 Task: Sort the products in the category "Scones" by best match.
Action: Mouse moved to (18, 76)
Screenshot: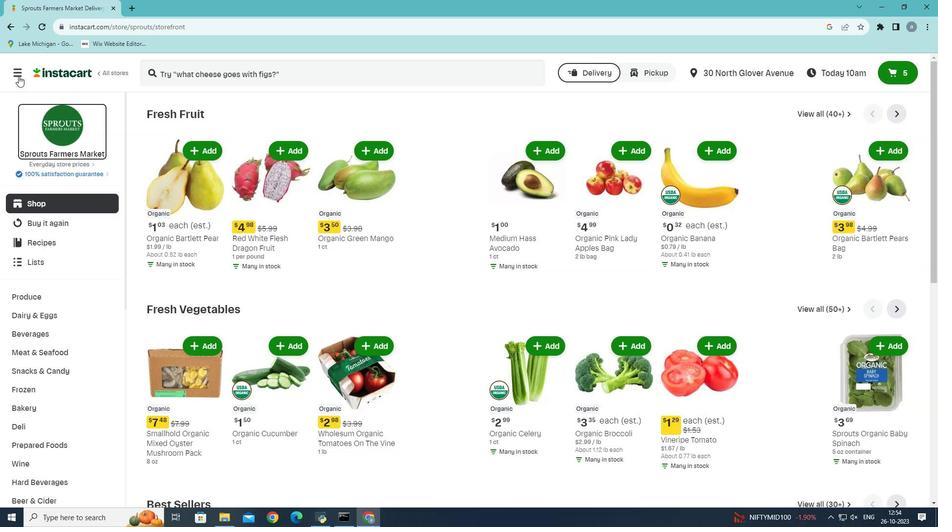 
Action: Mouse pressed left at (18, 76)
Screenshot: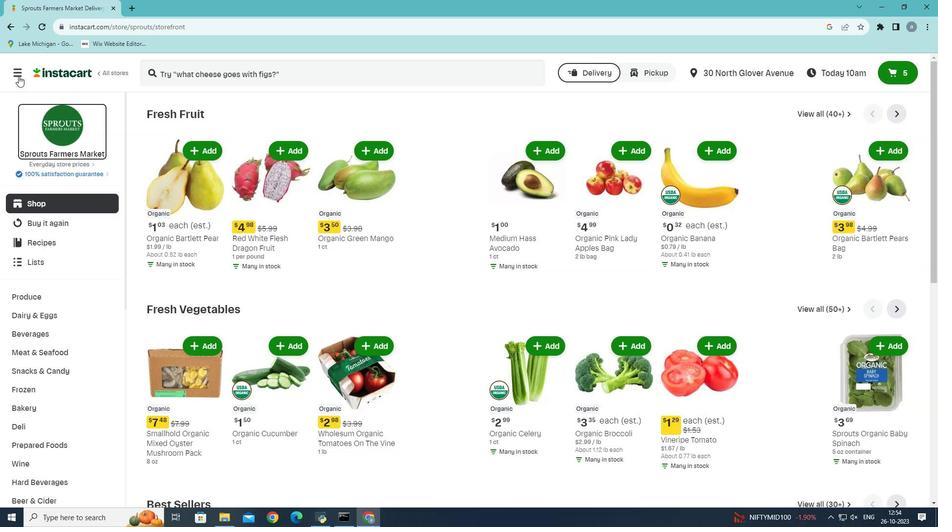 
Action: Mouse moved to (24, 283)
Screenshot: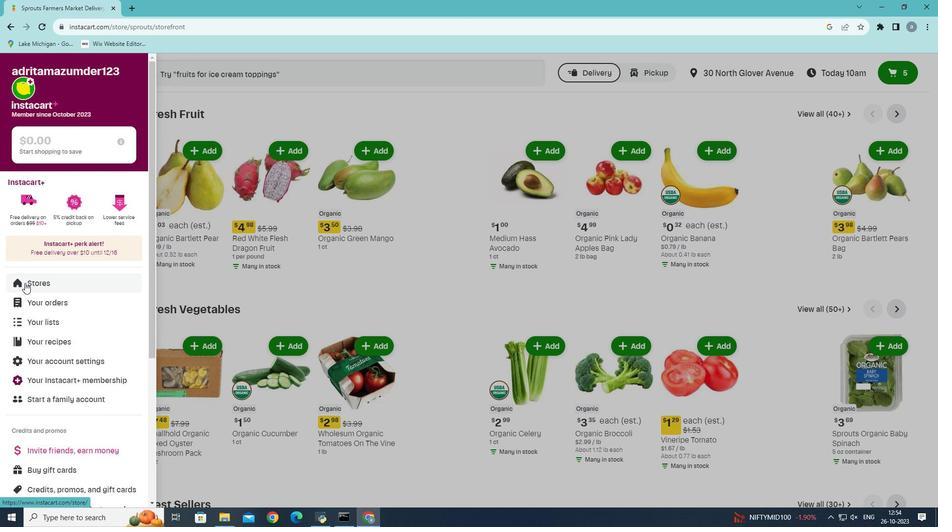 
Action: Mouse pressed left at (24, 283)
Screenshot: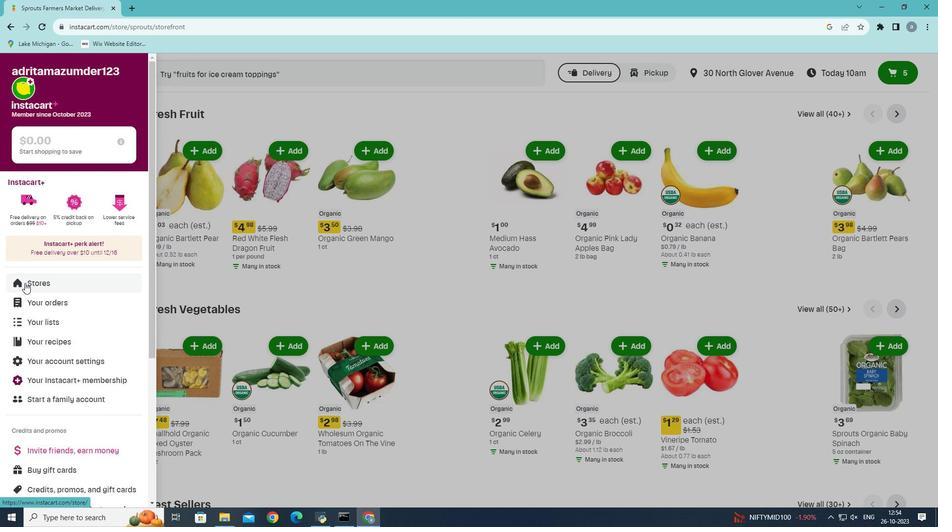 
Action: Mouse moved to (234, 110)
Screenshot: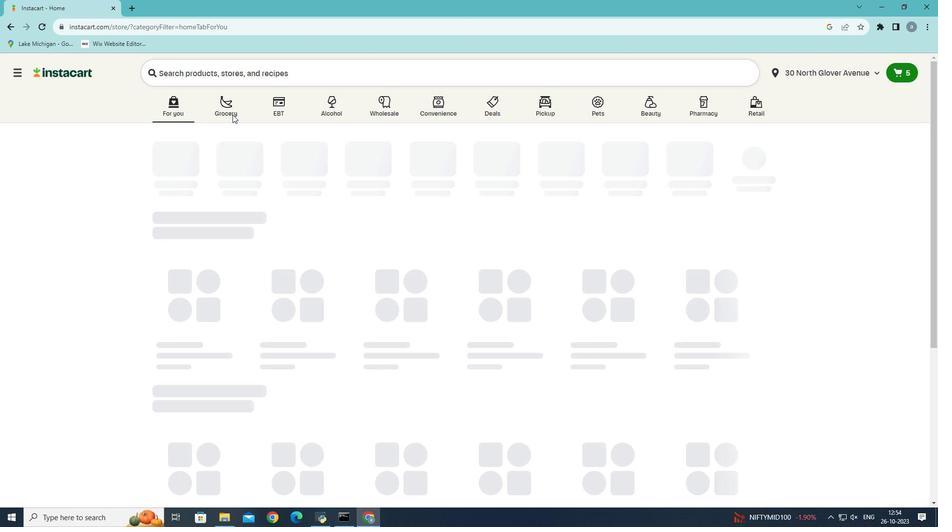 
Action: Mouse pressed left at (234, 110)
Screenshot: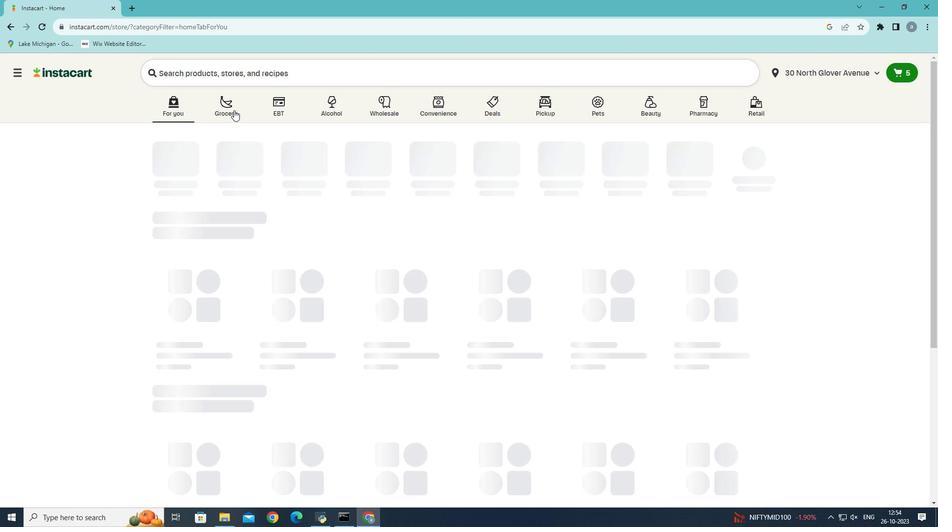
Action: Mouse moved to (208, 286)
Screenshot: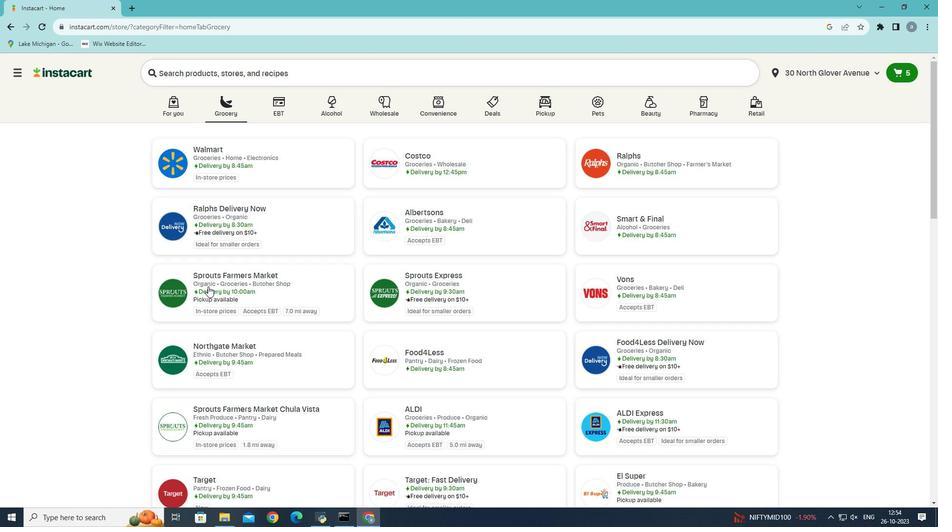 
Action: Mouse pressed left at (208, 286)
Screenshot: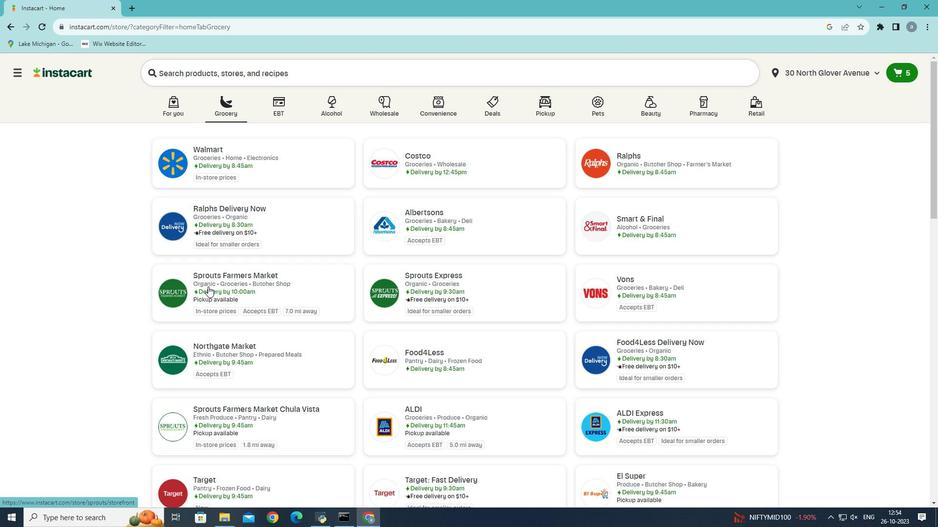
Action: Mouse moved to (23, 406)
Screenshot: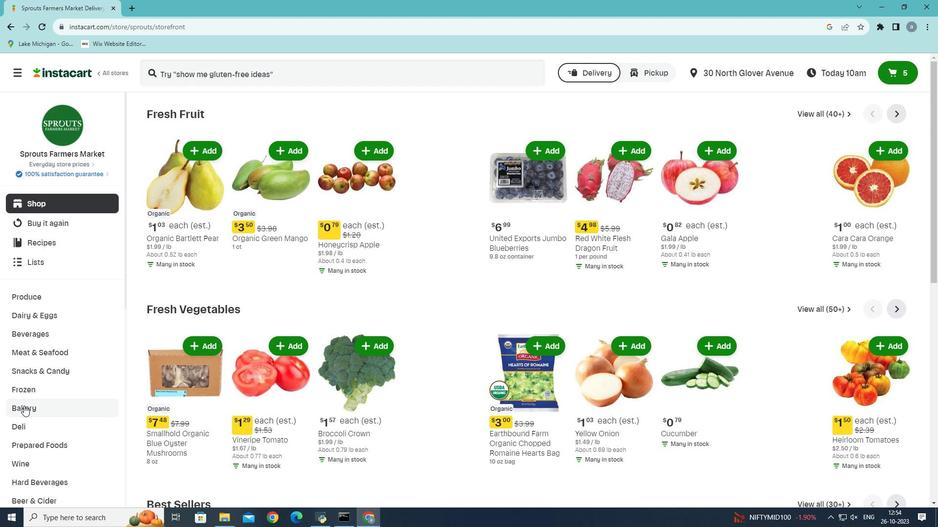 
Action: Mouse pressed left at (23, 406)
Screenshot: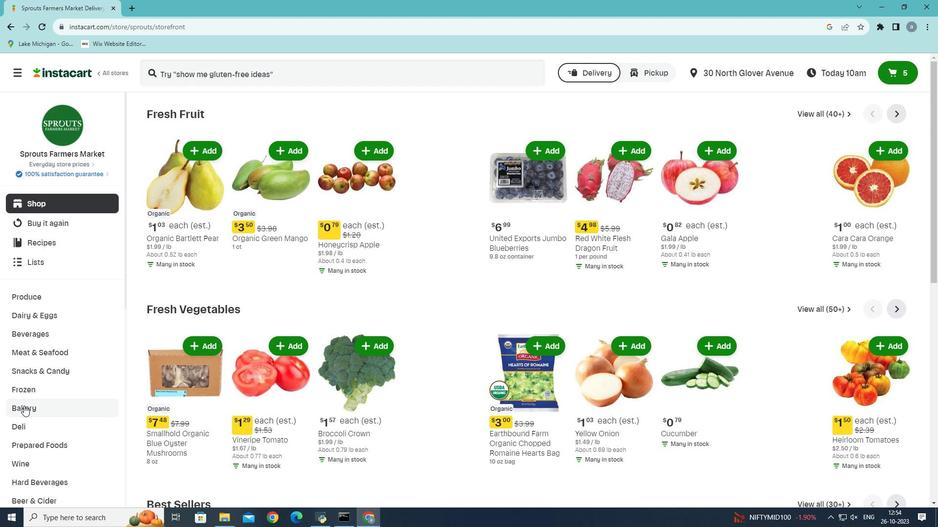 
Action: Mouse moved to (571, 138)
Screenshot: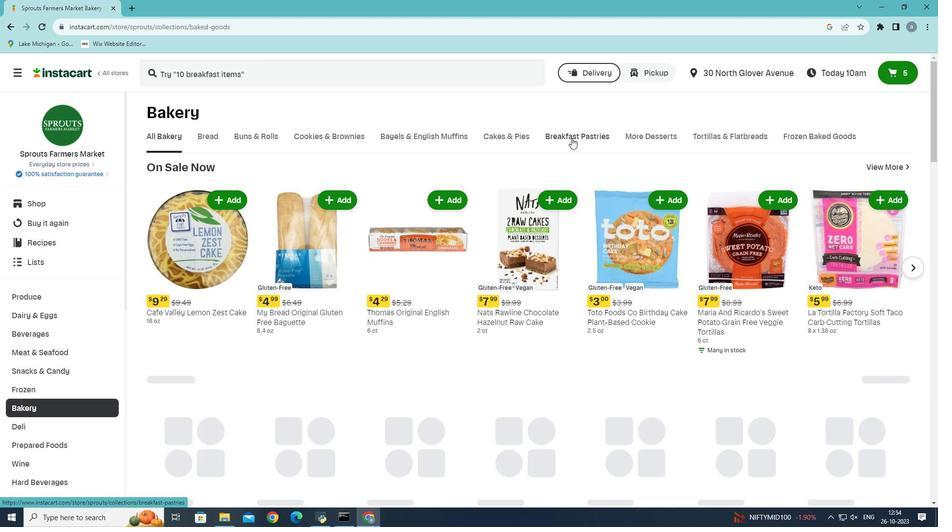 
Action: Mouse pressed left at (571, 138)
Screenshot: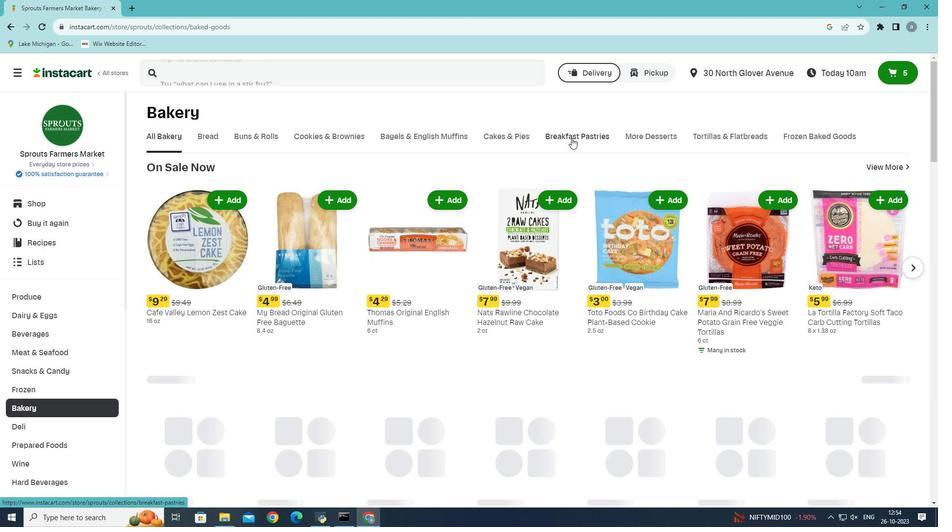 
Action: Mouse moved to (520, 186)
Screenshot: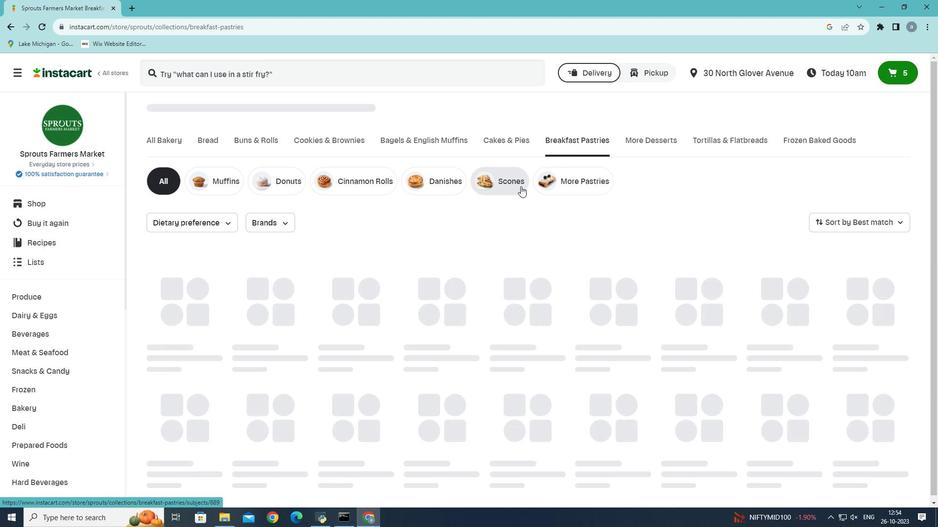 
Action: Mouse pressed left at (520, 186)
Screenshot: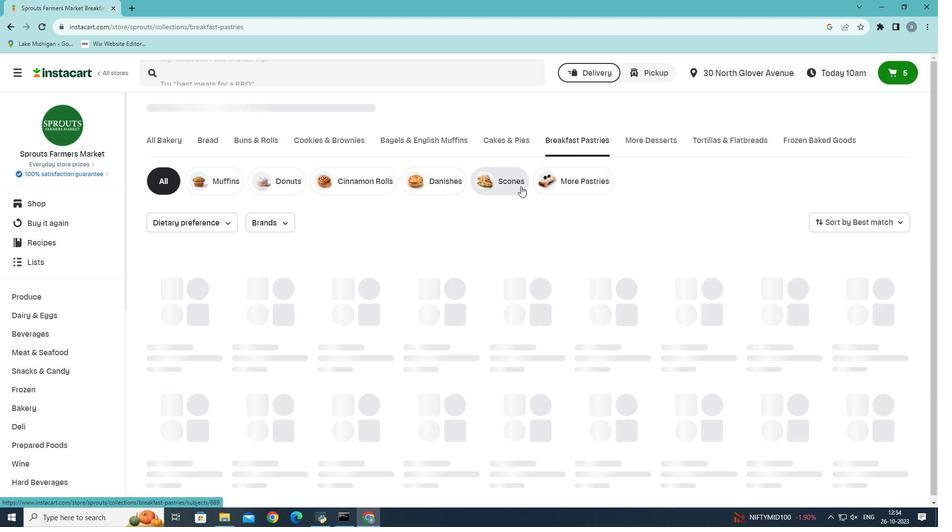 
Action: Mouse moved to (904, 221)
Screenshot: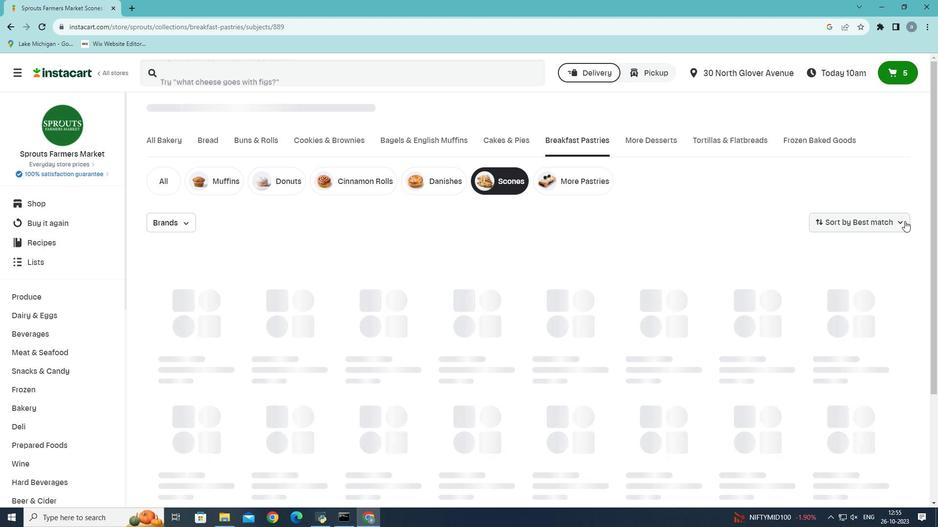 
Action: Mouse pressed left at (904, 221)
Screenshot: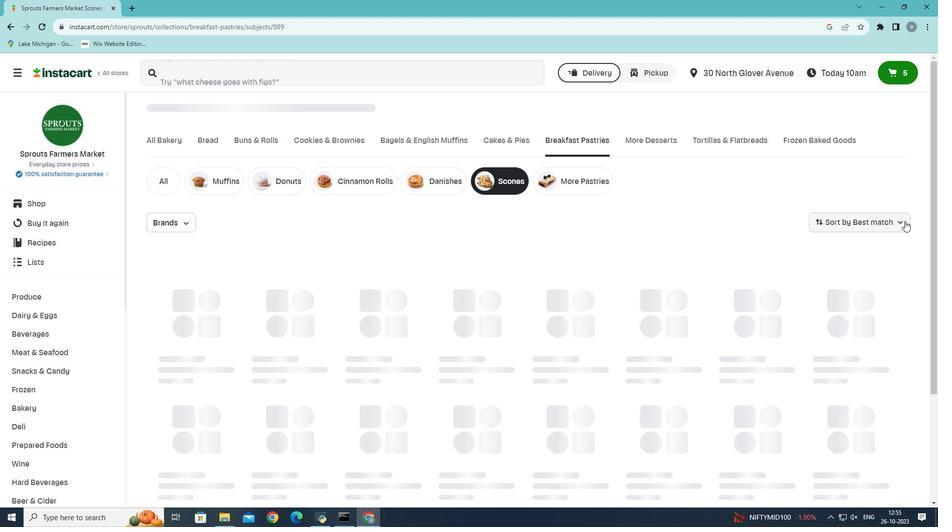 
Action: Mouse moved to (851, 251)
Screenshot: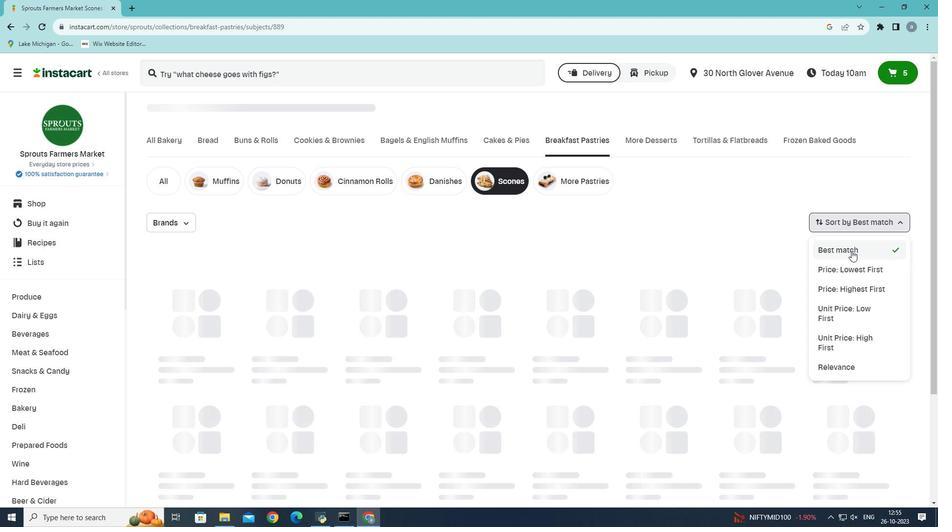 
Action: Mouse pressed left at (851, 251)
Screenshot: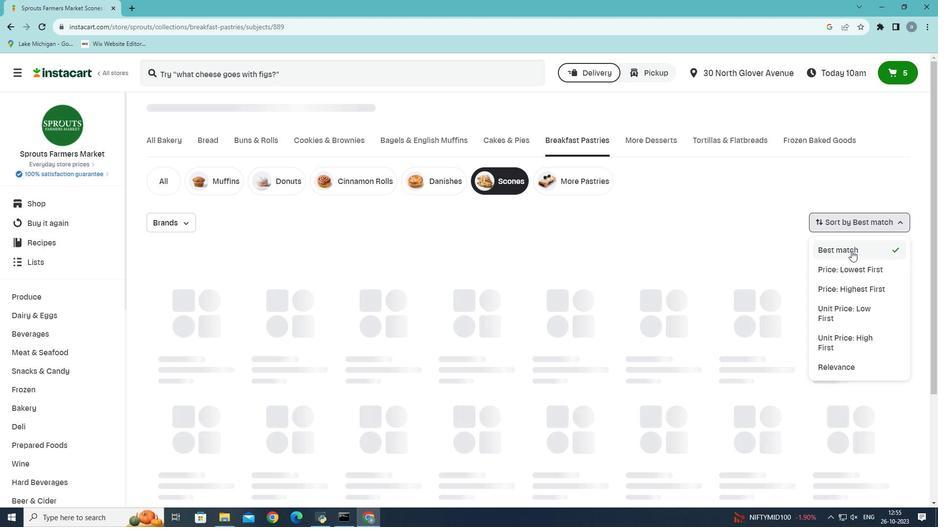 
Action: Mouse moved to (851, 253)
Screenshot: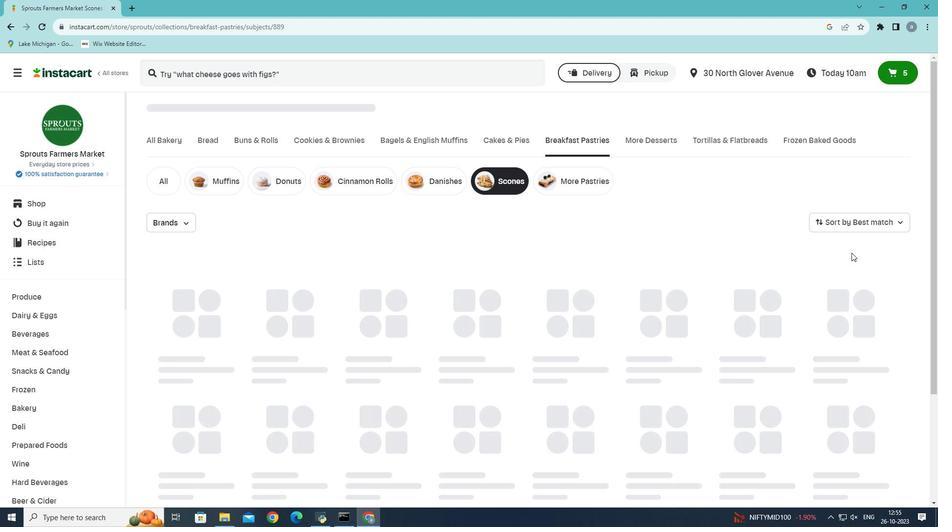 
